 Task: Move the task Implement a feature for users to bookmark and favorite content to the section Done in the project UpwardTech and filter the tasks in the project by Due next week.
Action: Mouse moved to (17, 55)
Screenshot: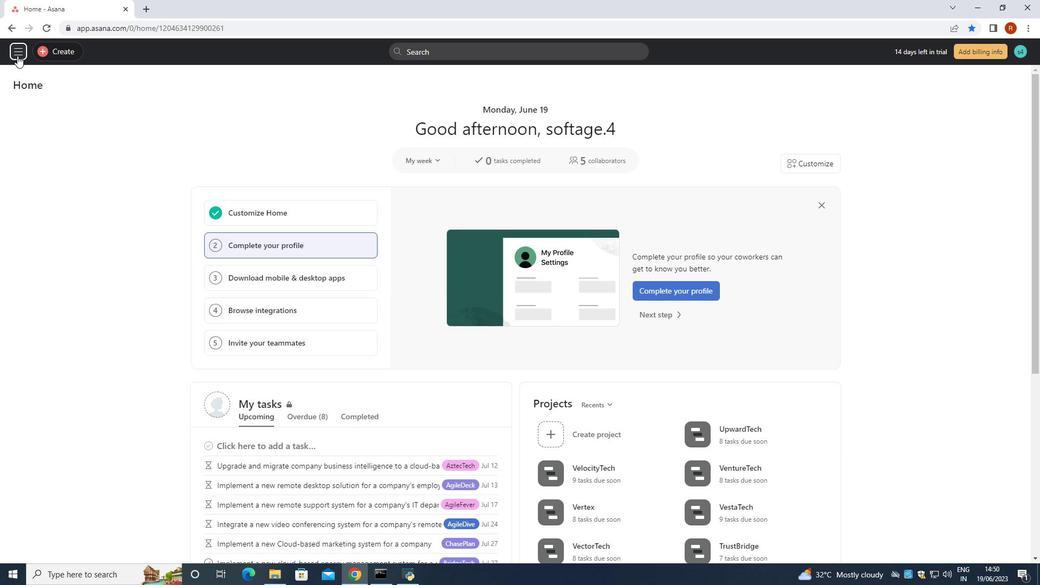 
Action: Mouse pressed left at (17, 55)
Screenshot: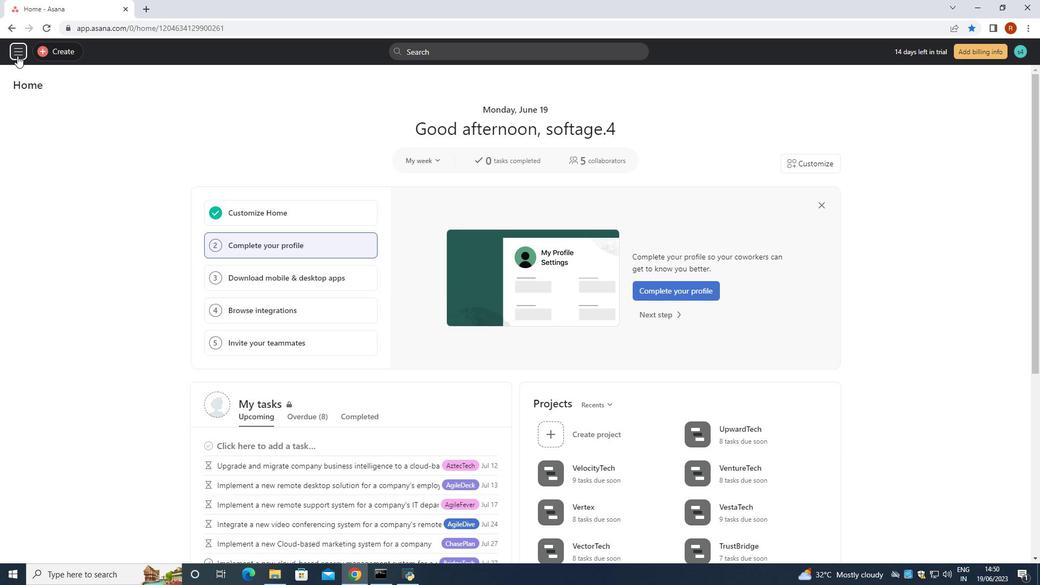 
Action: Mouse moved to (51, 199)
Screenshot: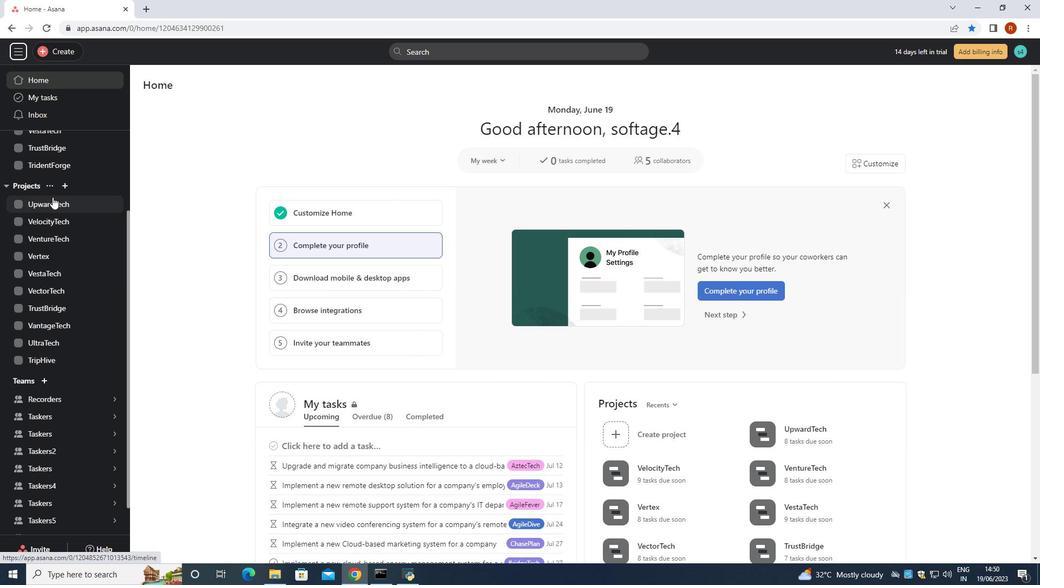 
Action: Mouse pressed left at (51, 199)
Screenshot: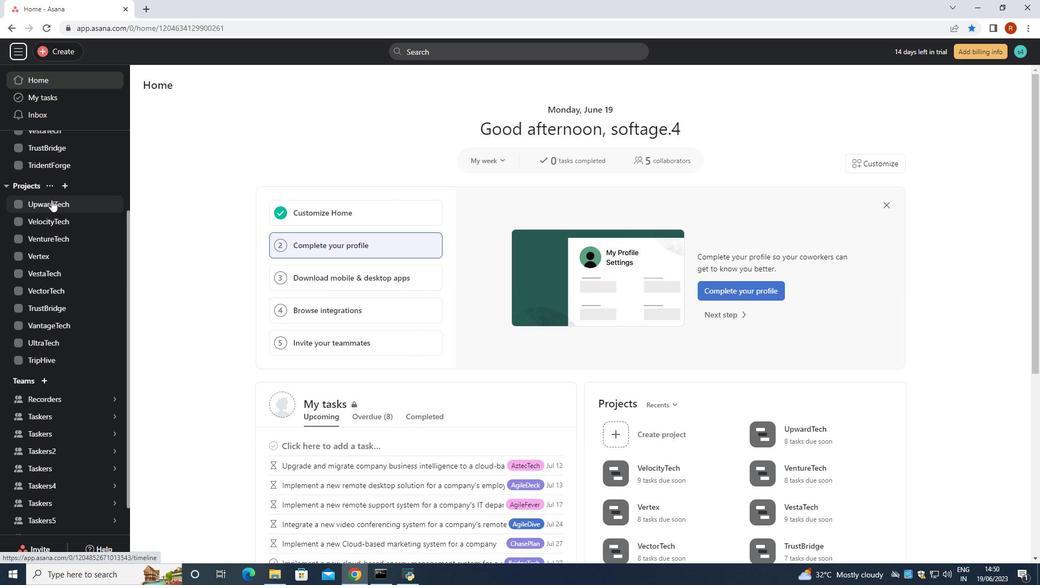 
Action: Mouse moved to (425, 217)
Screenshot: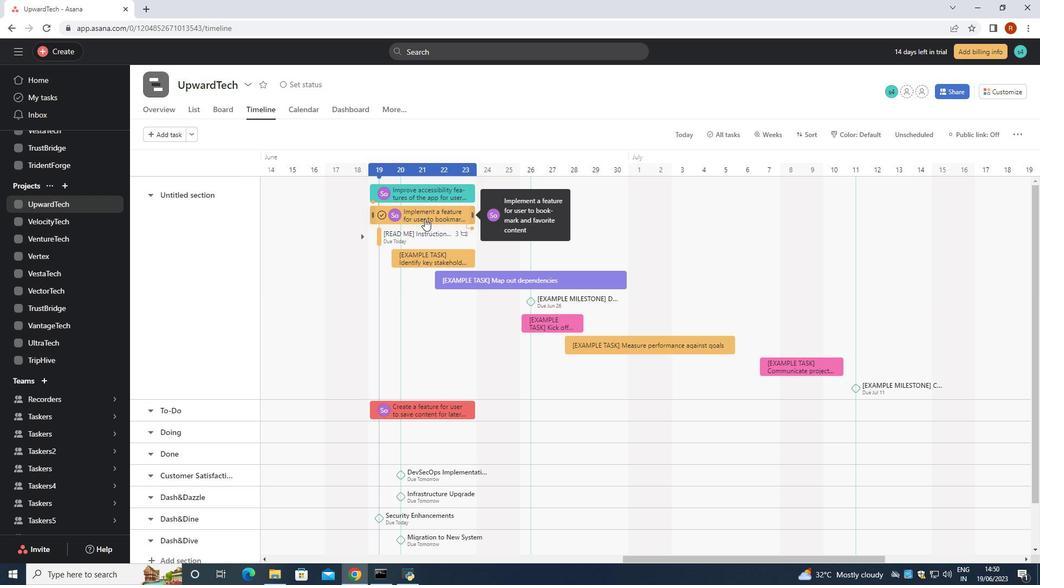 
Action: Mouse pressed left at (425, 217)
Screenshot: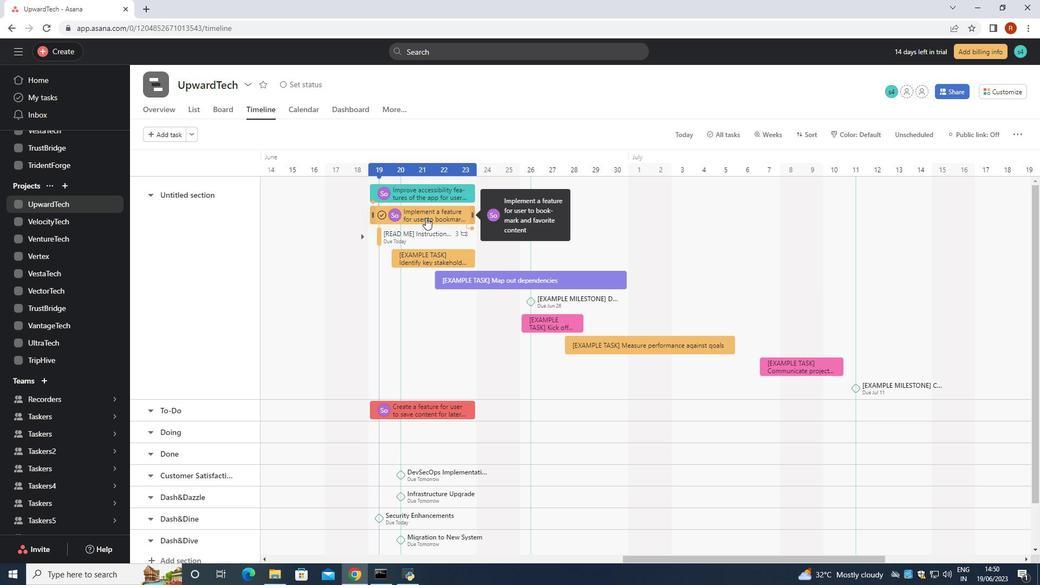 
Action: Mouse moved to (861, 254)
Screenshot: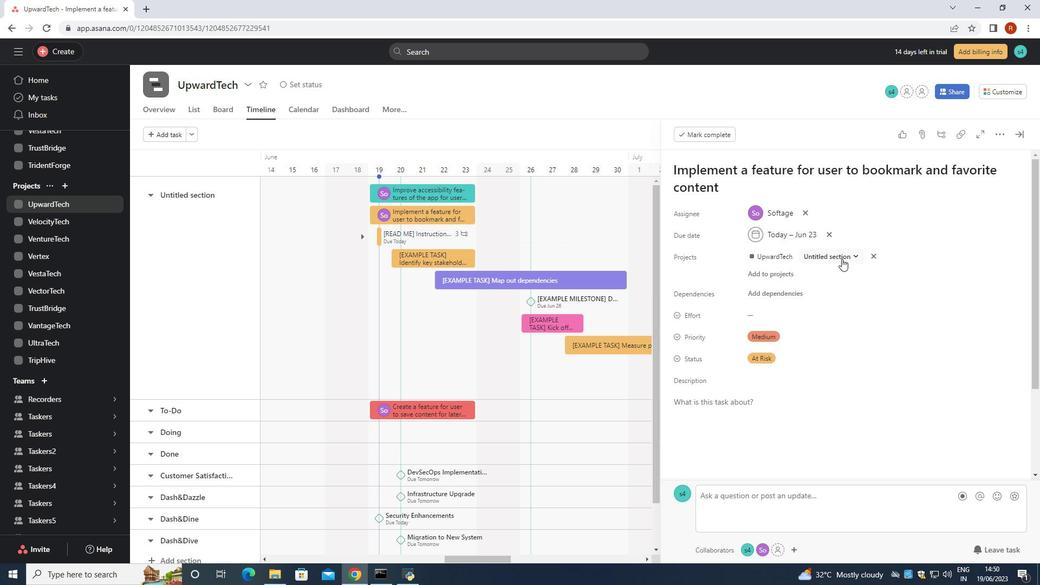 
Action: Mouse pressed left at (861, 254)
Screenshot: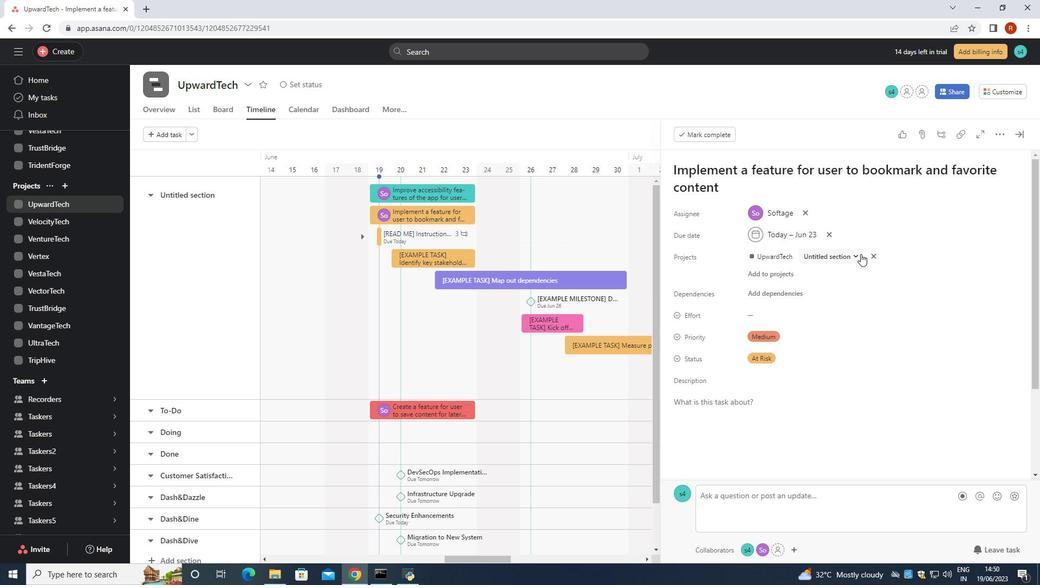 
Action: Mouse moved to (790, 333)
Screenshot: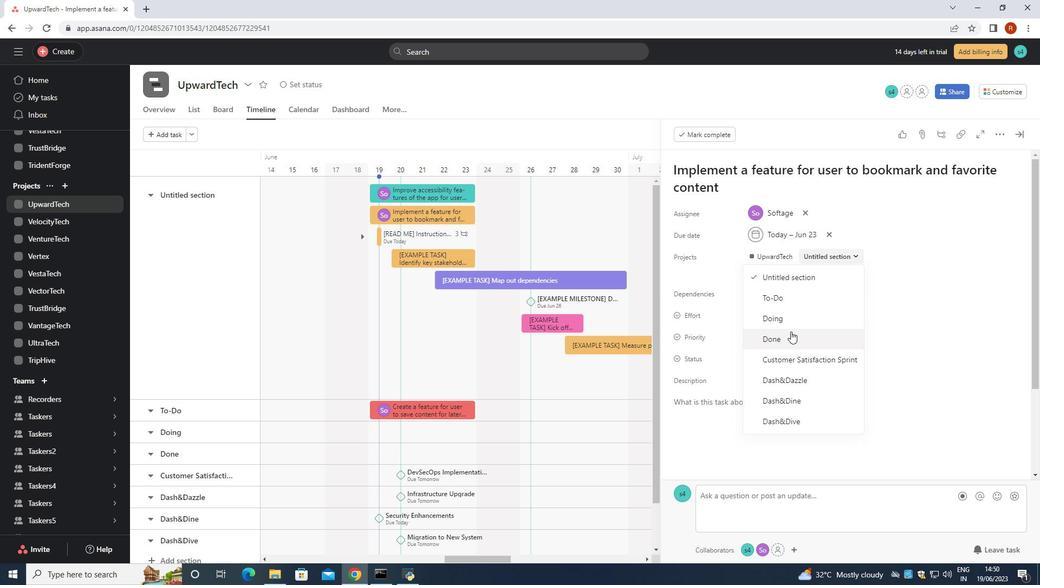 
Action: Mouse pressed left at (790, 333)
Screenshot: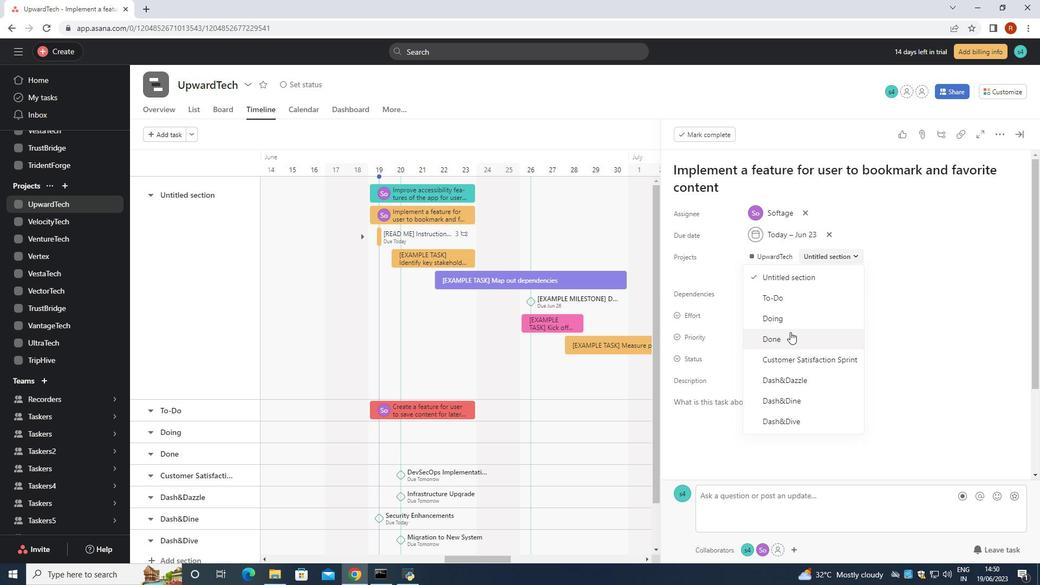 
Action: Mouse moved to (197, 111)
Screenshot: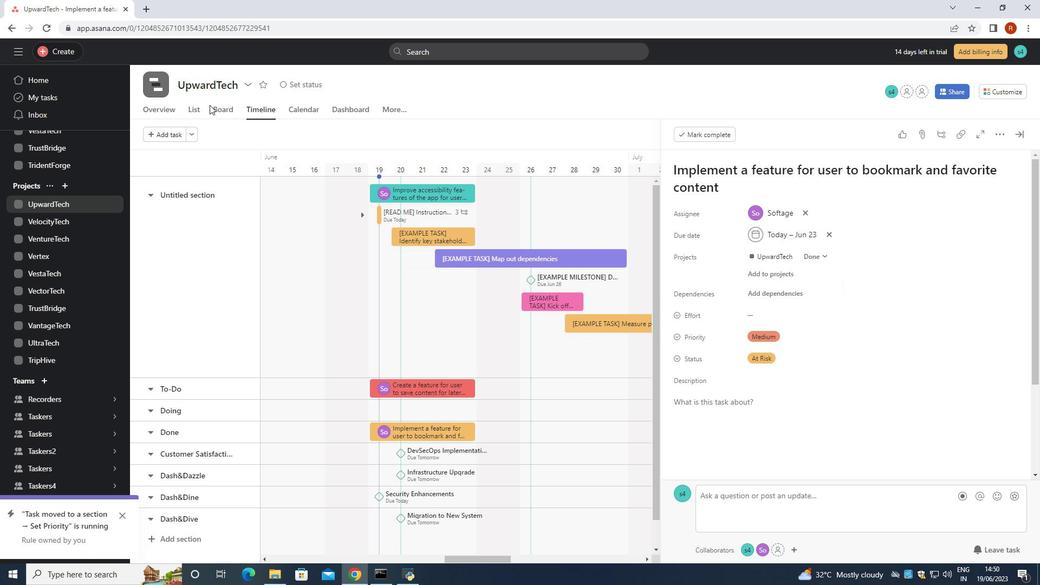 
Action: Mouse pressed left at (197, 111)
Screenshot: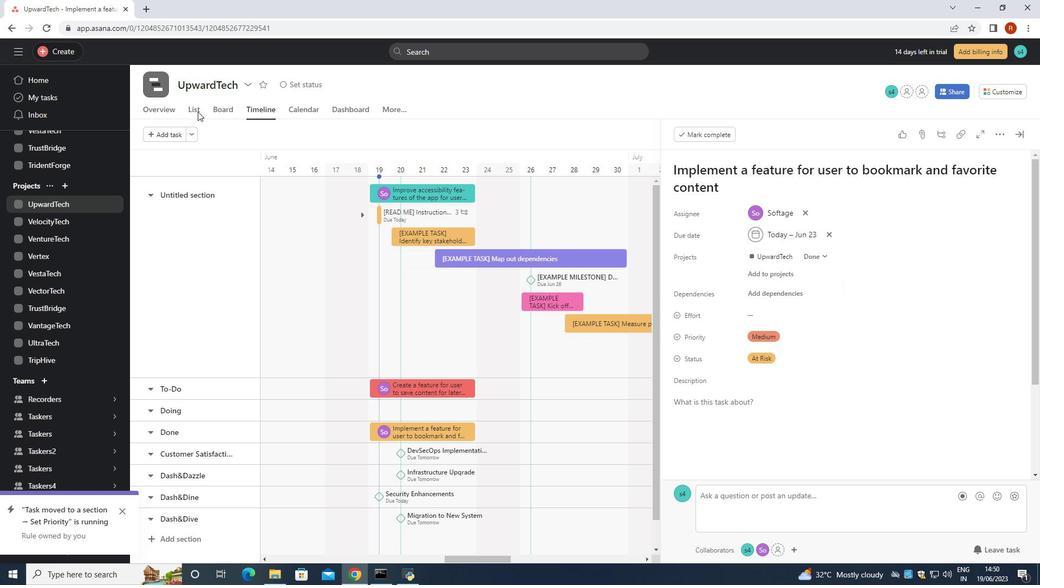 
Action: Mouse pressed left at (197, 111)
Screenshot: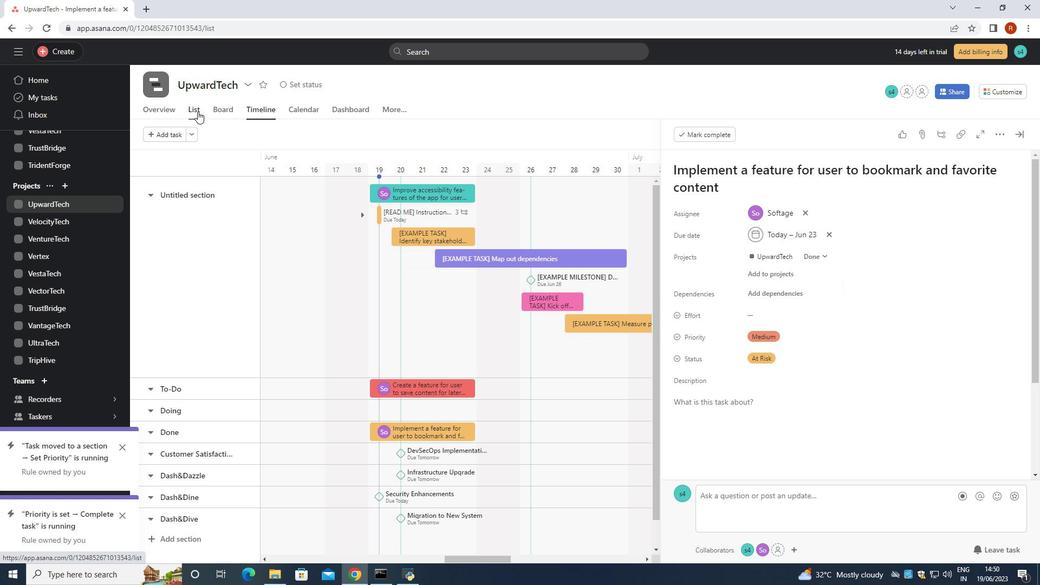 
Action: Mouse moved to (227, 131)
Screenshot: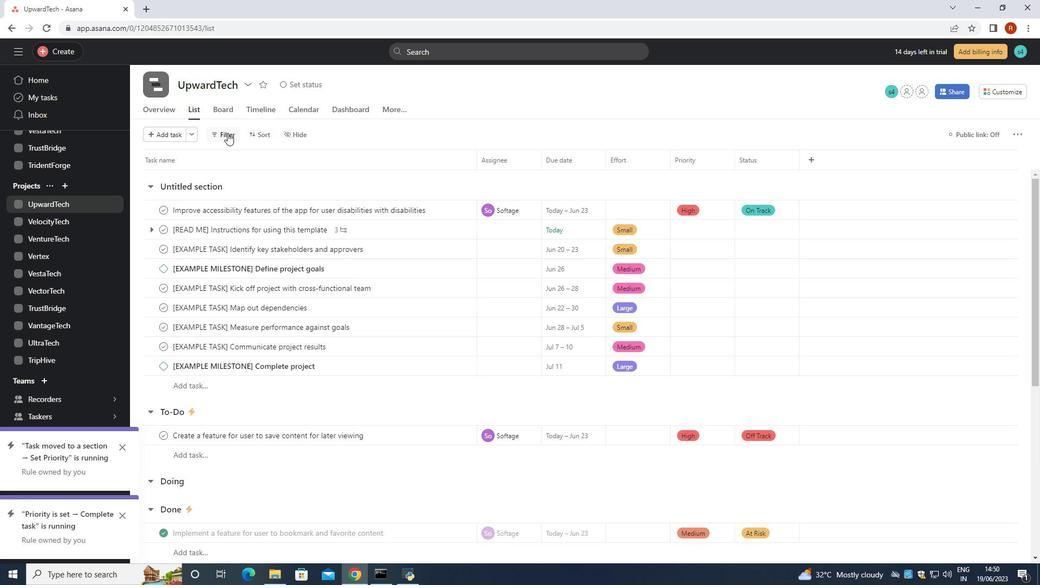 
Action: Mouse pressed left at (227, 131)
Screenshot: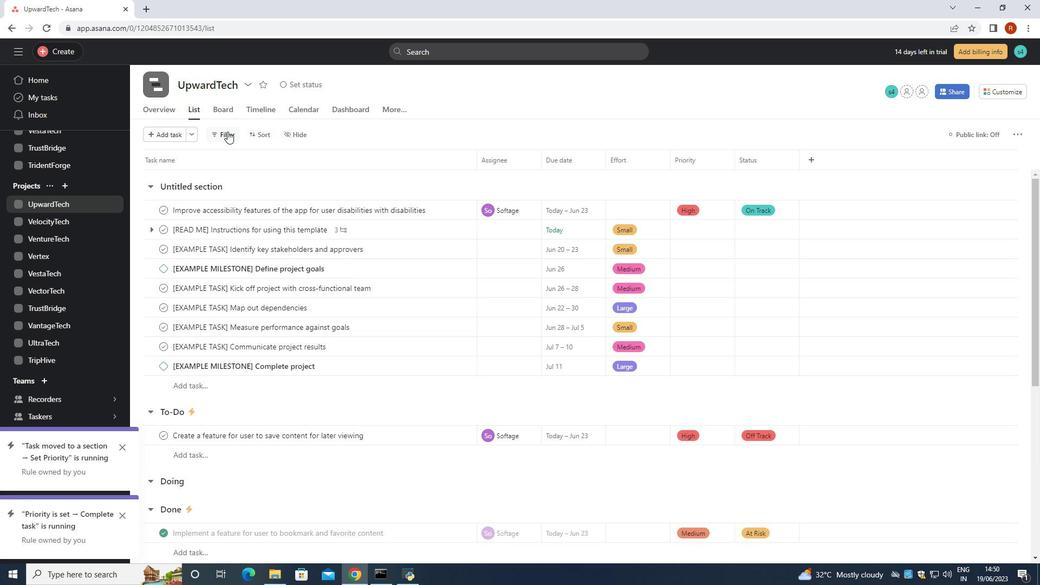 
Action: Mouse moved to (242, 192)
Screenshot: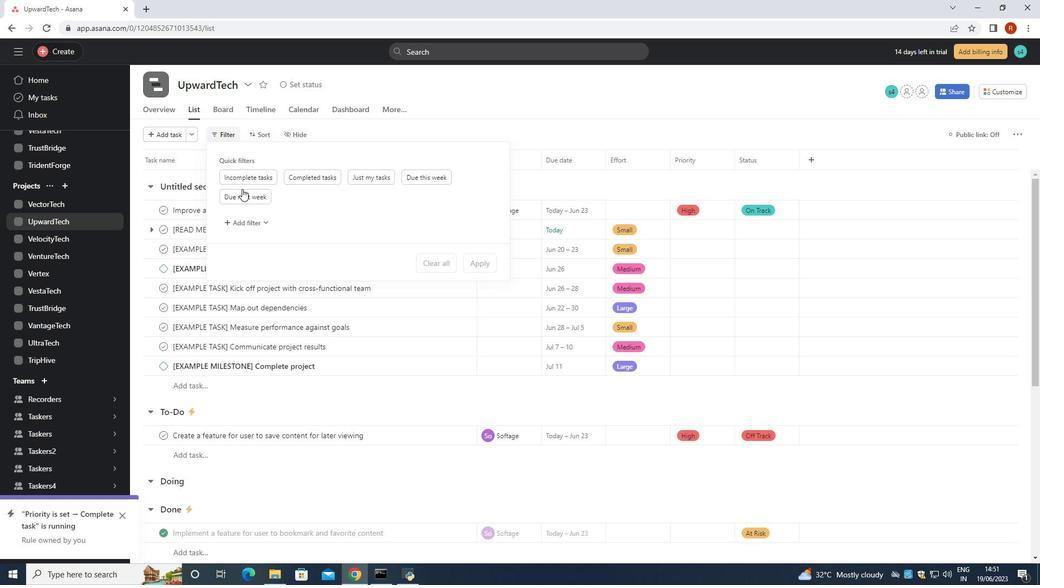 
Action: Mouse pressed left at (242, 192)
Screenshot: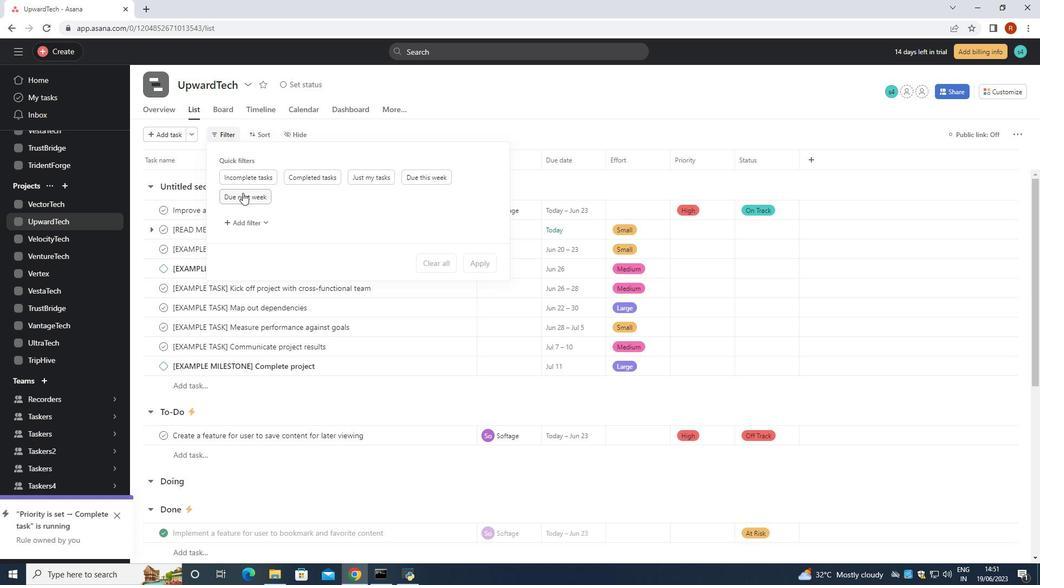 
Action: Mouse moved to (889, 267)
Screenshot: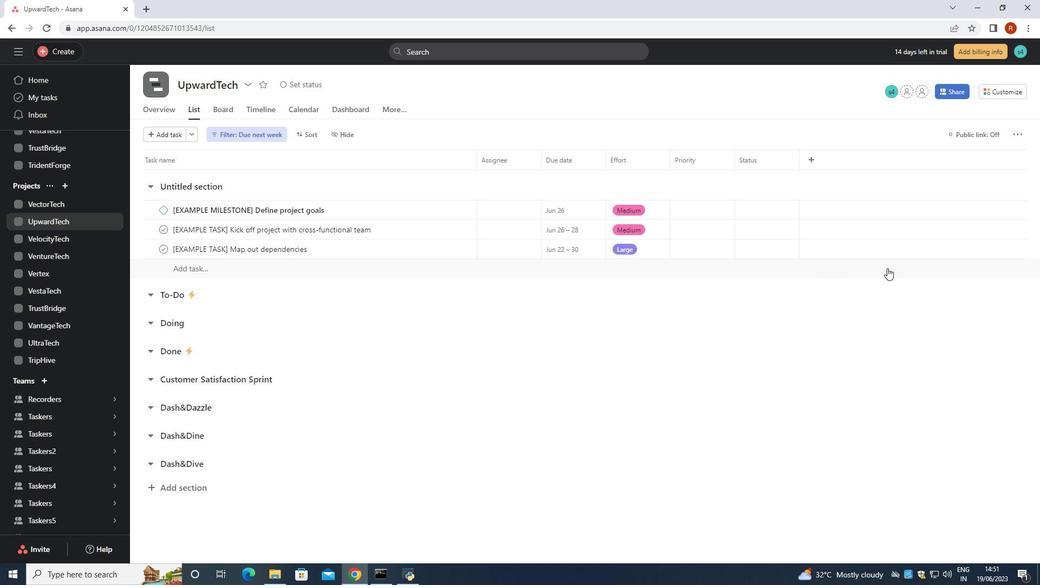 
